 Task: Search for hot springs in the Colorado Rockies between Colorado Springs, Colorado, and Glenwood Springs, Colorado.
Action: Mouse moved to (199, 73)
Screenshot: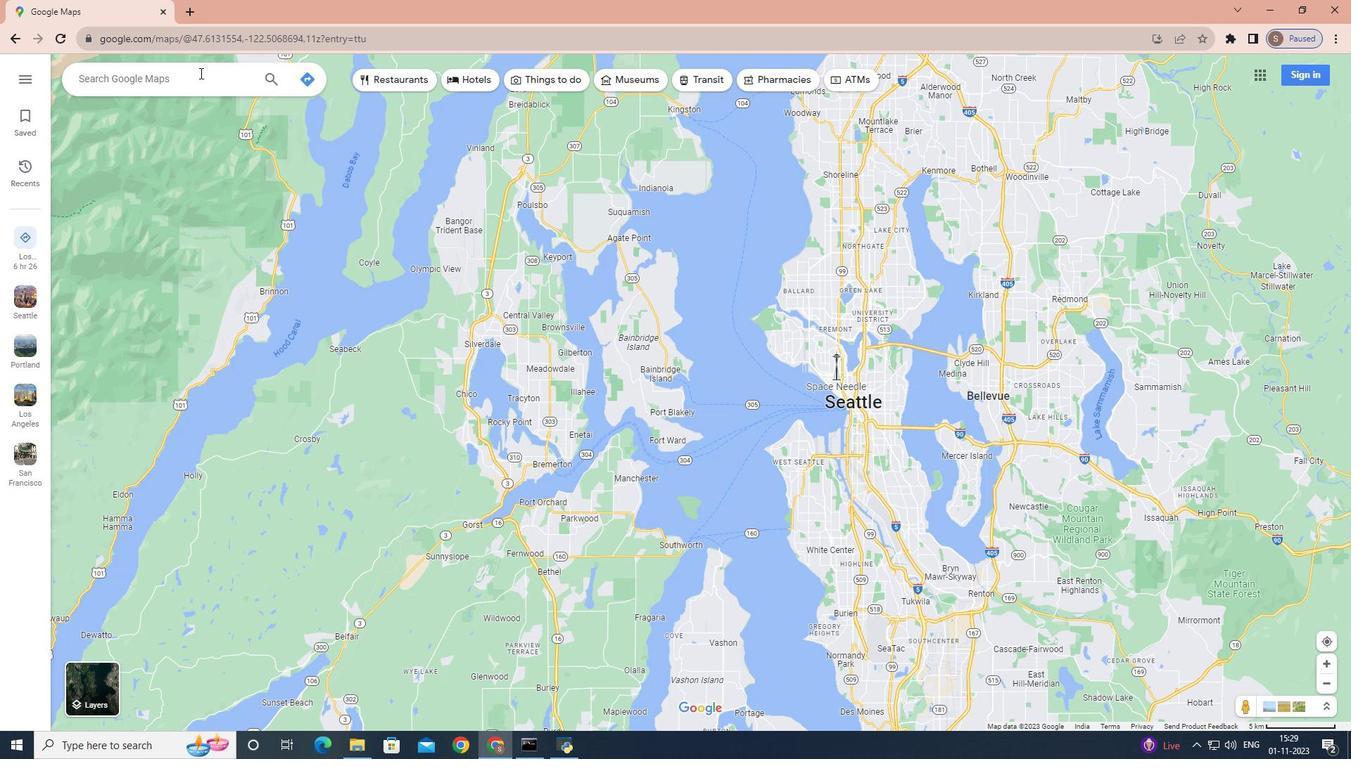 
Action: Mouse pressed left at (199, 73)
Screenshot: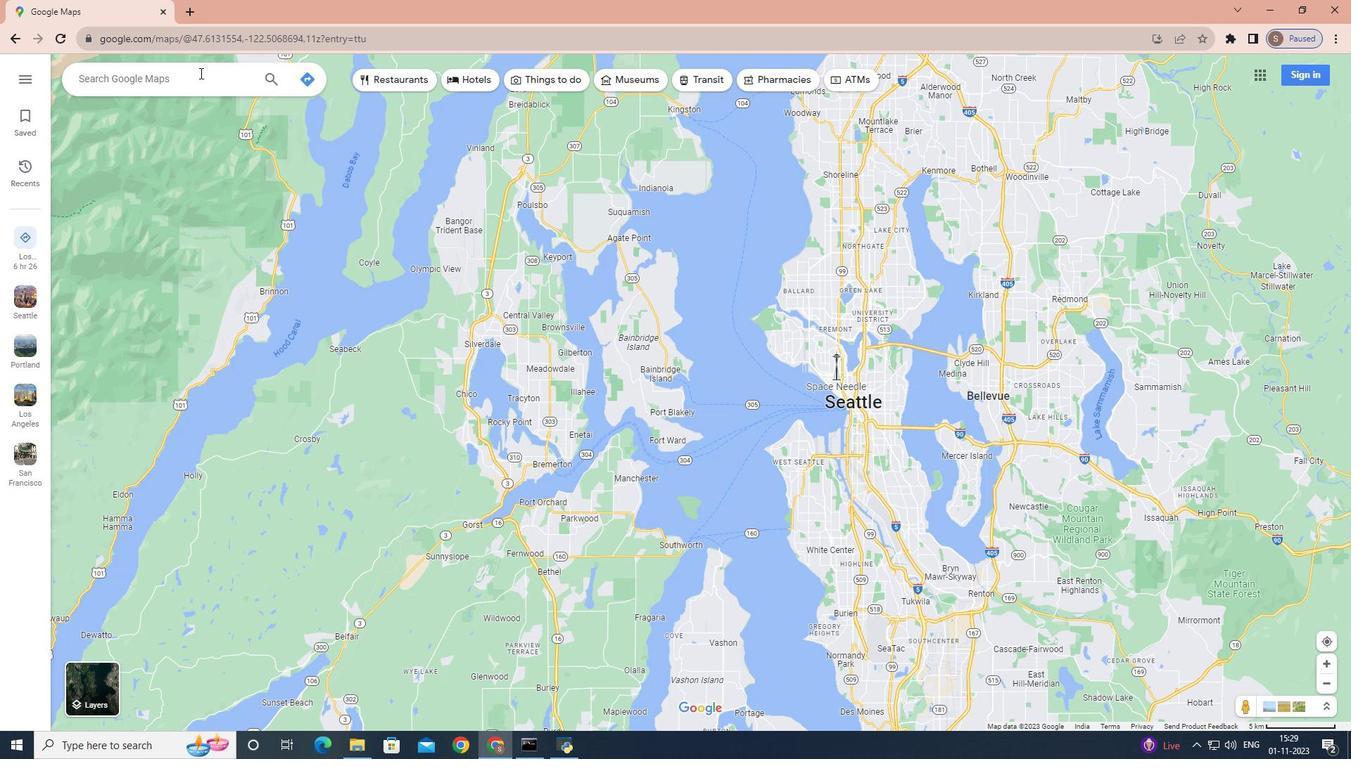 
Action: Key pressed <Key.shift>Colorado<Key.space><Key.shift>Springs,<Key.space><Key.shift>Colorado
Screenshot: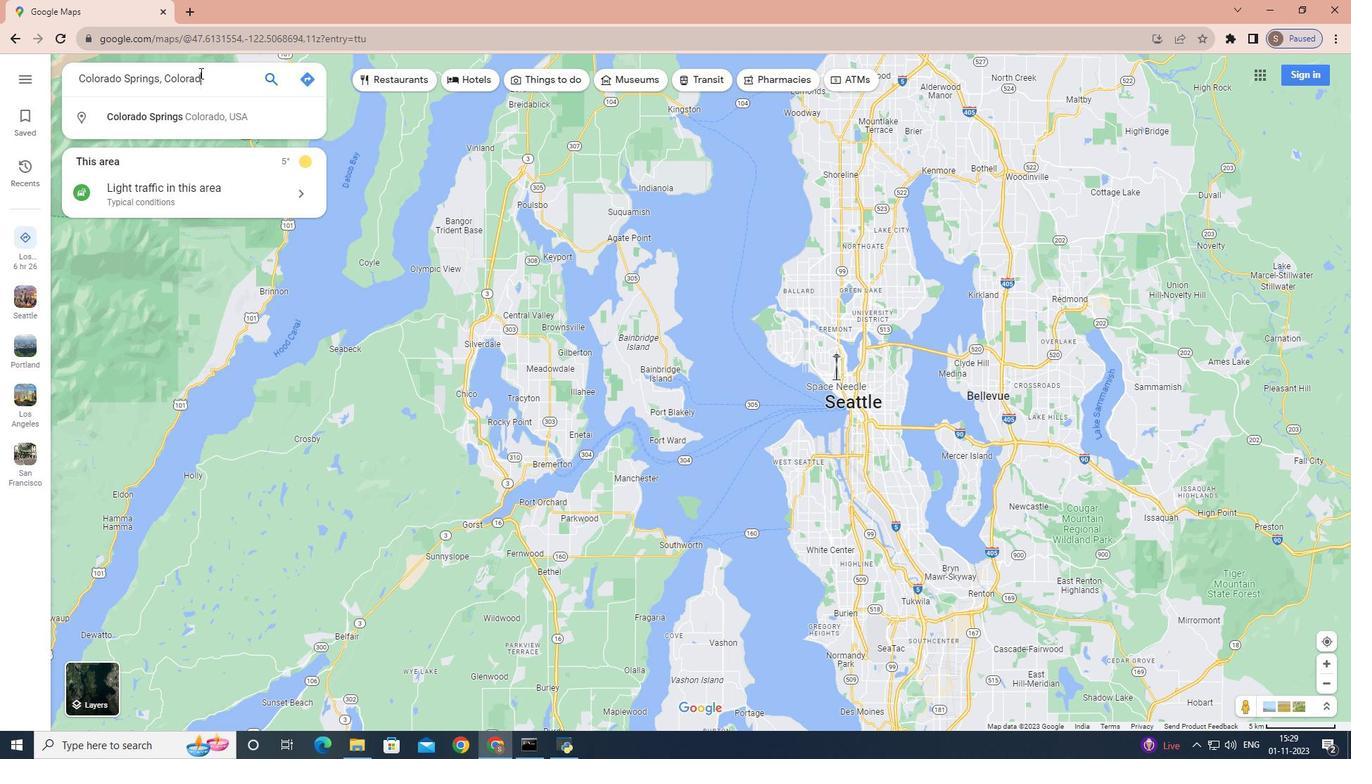 
Action: Mouse moved to (263, 83)
Screenshot: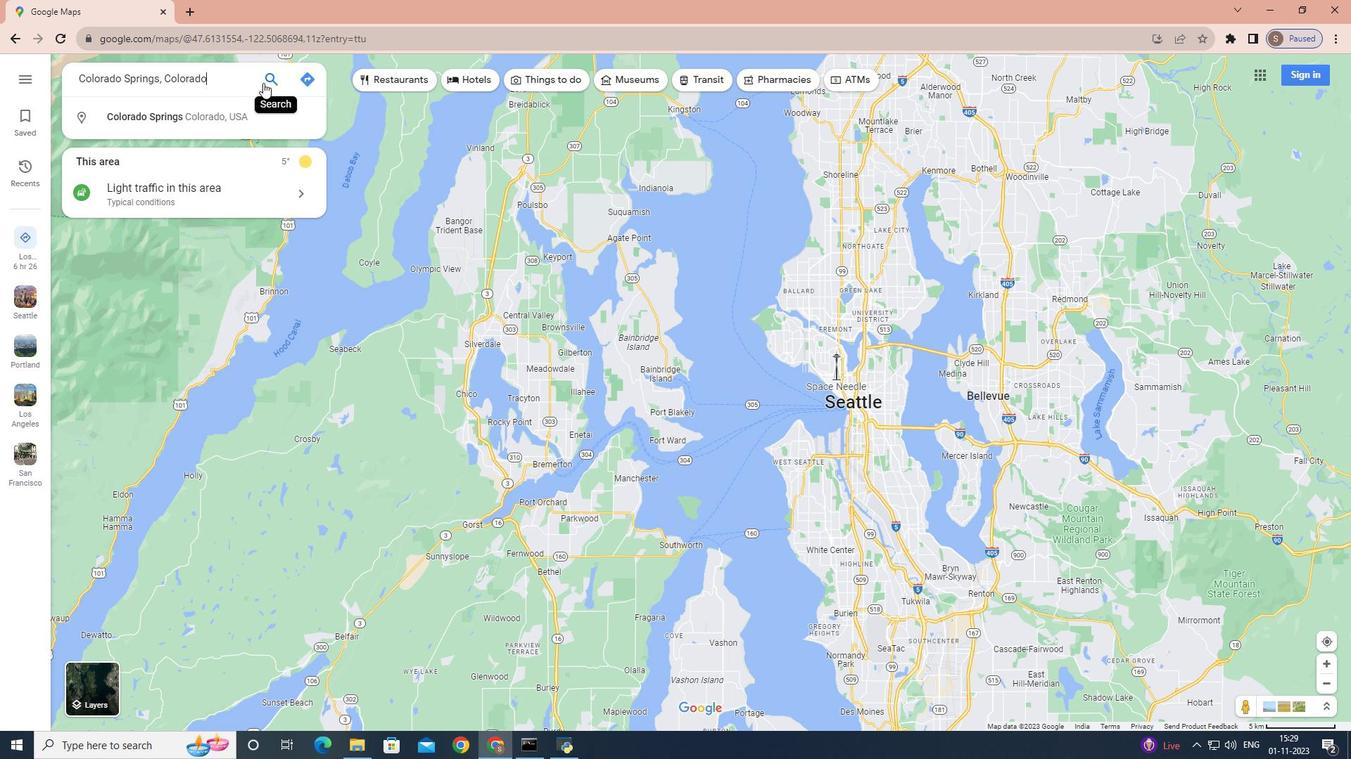 
Action: Key pressed <Key.enter>
Screenshot: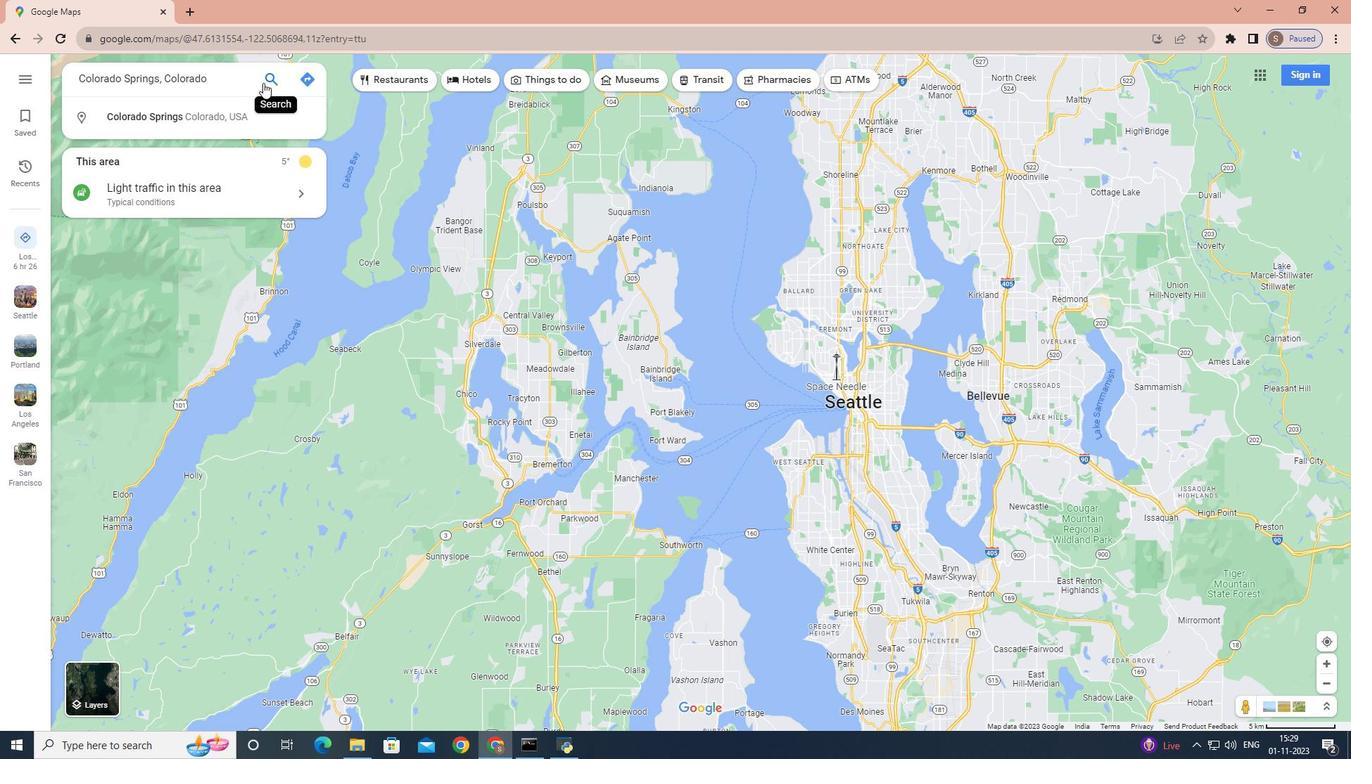 
Action: Mouse moved to (187, 332)
Screenshot: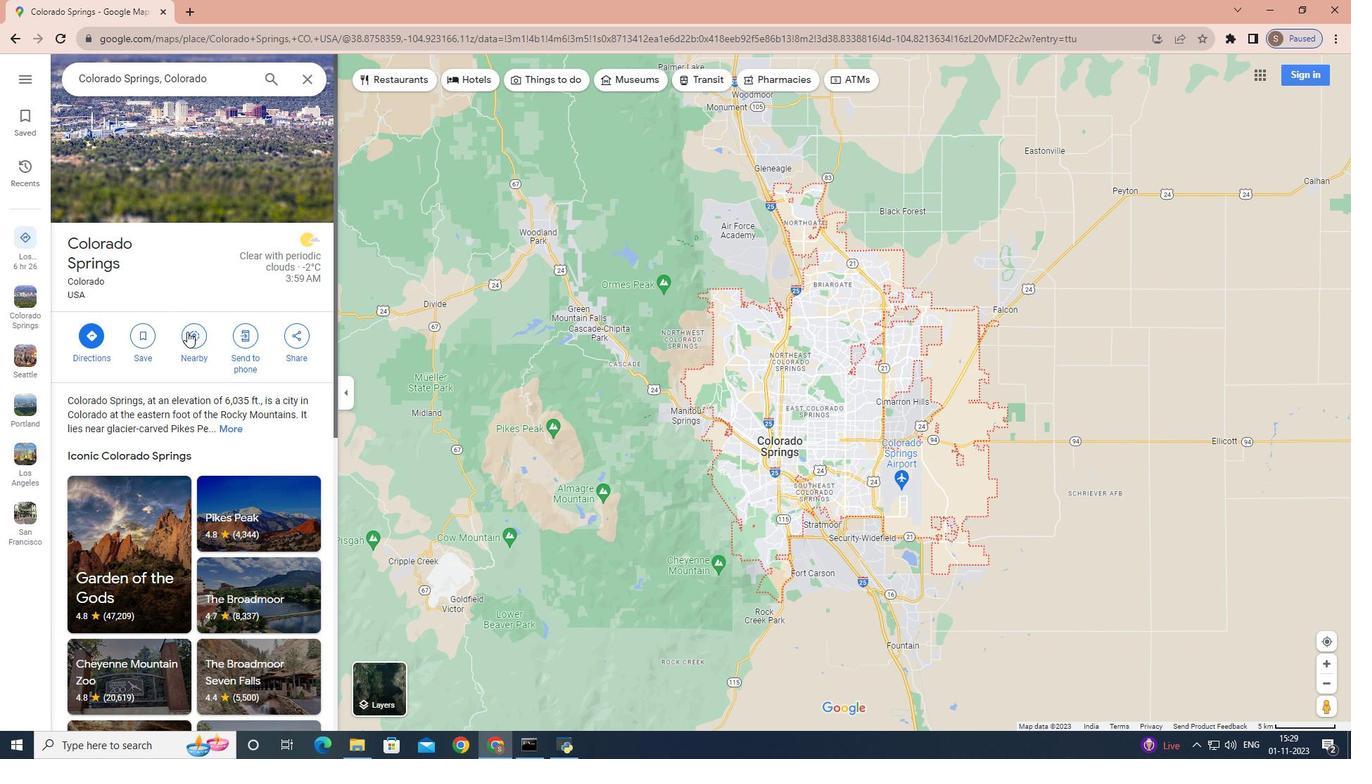 
Action: Mouse pressed left at (187, 332)
Screenshot: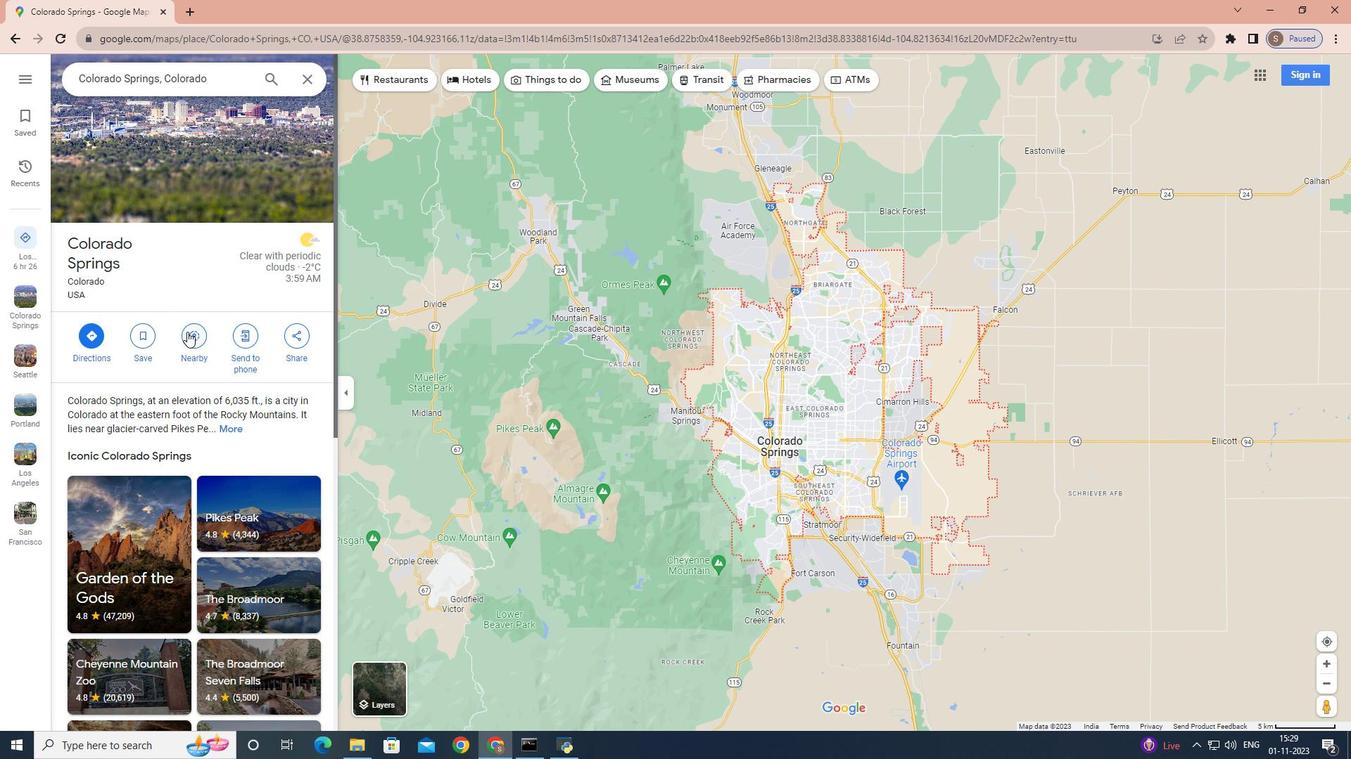 
Action: Mouse moved to (182, 275)
Screenshot: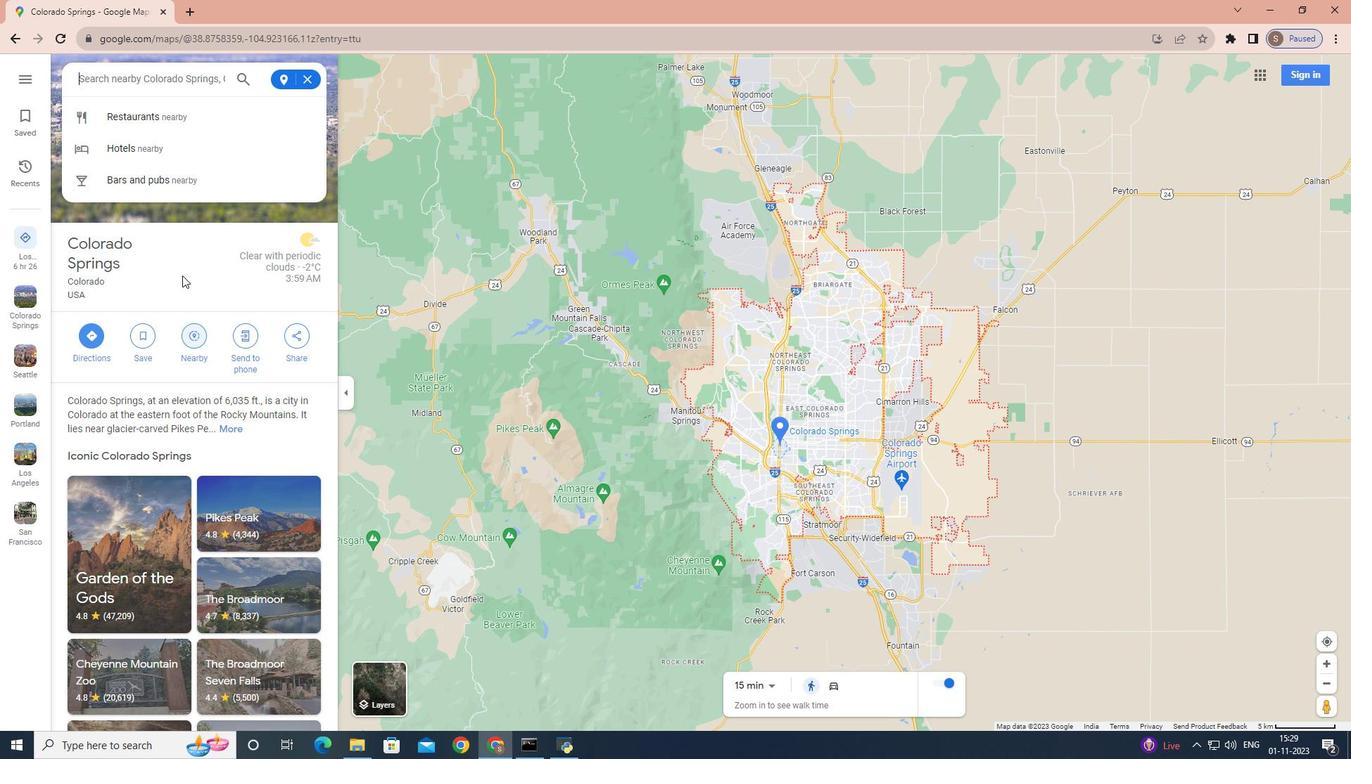 
Action: Key pressed hot<Key.space>springs<Key.space>in<Key.space>the<Key.space><Key.shift>Colorado<Key.space><Key.shift>Rockies
Screenshot: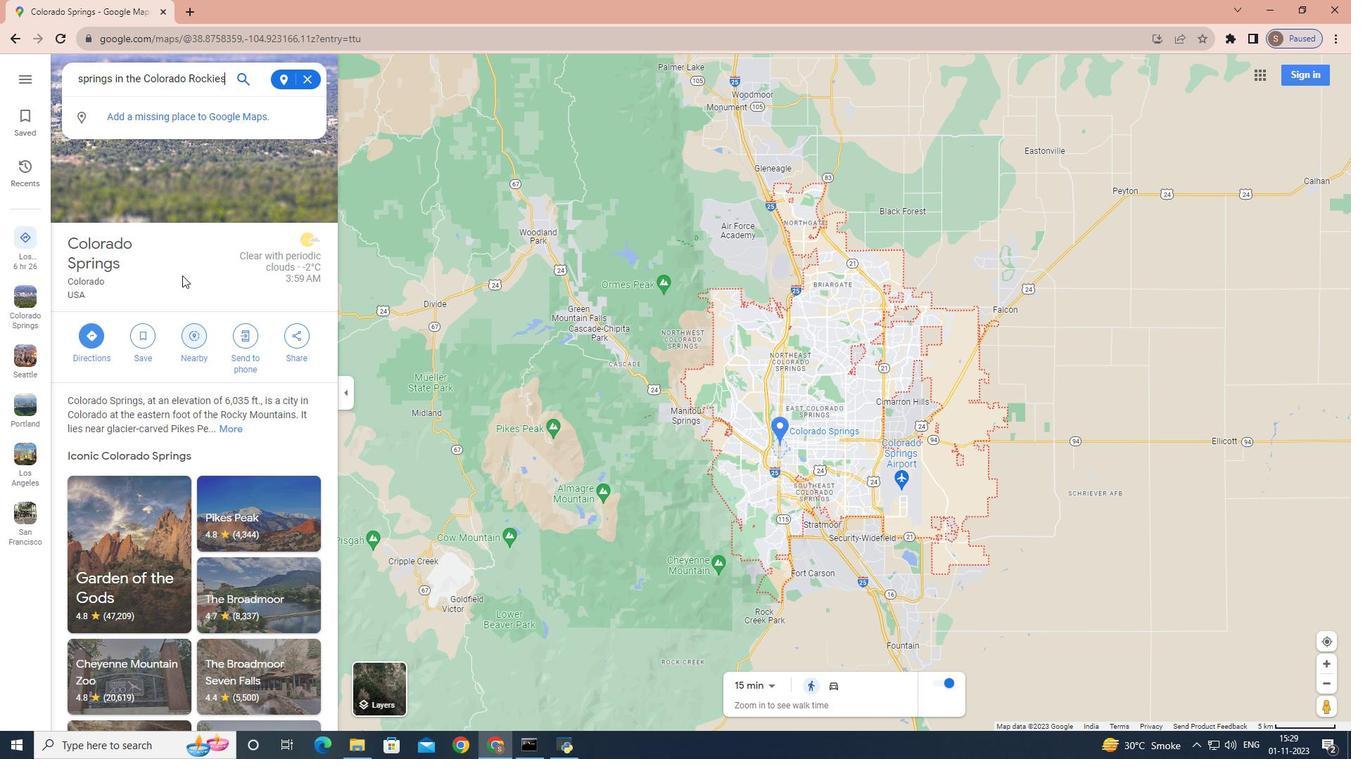 
Action: Mouse moved to (255, 180)
Screenshot: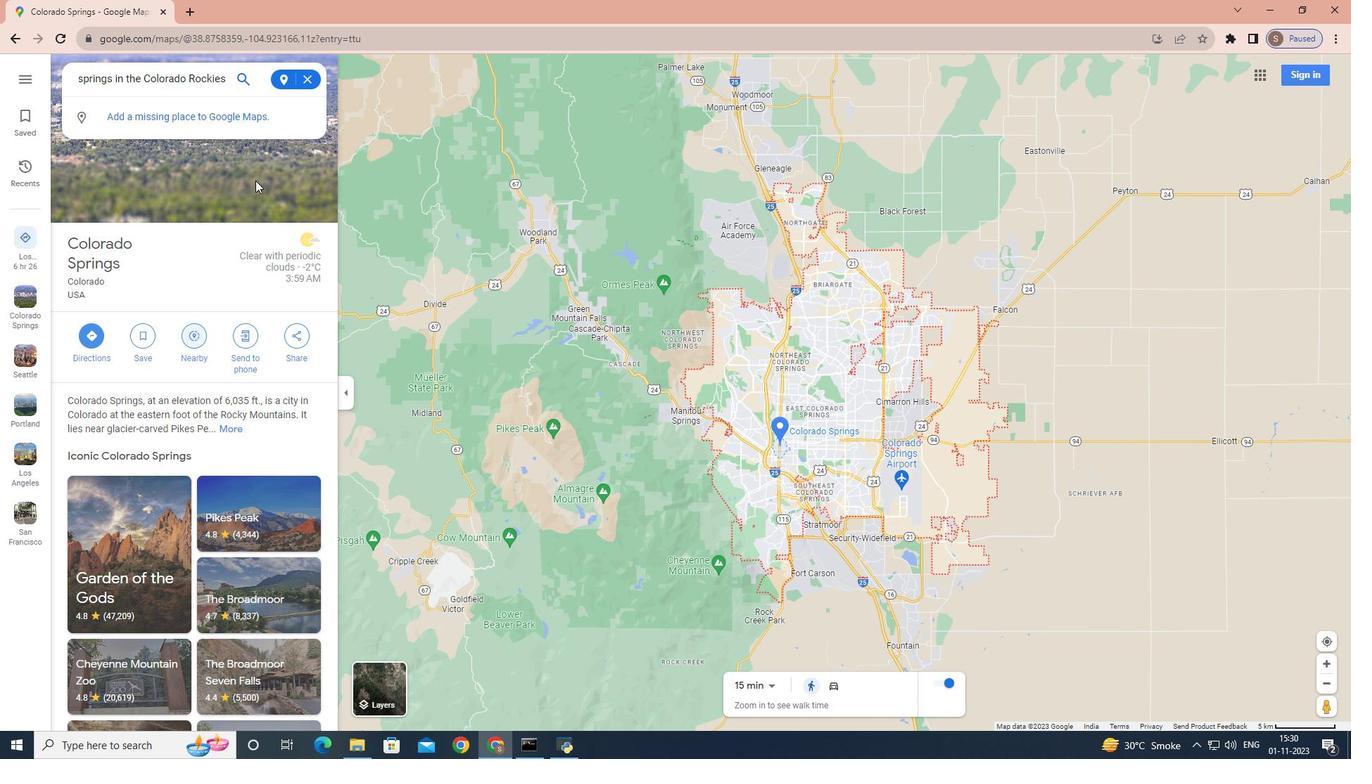 
Action: Key pressed <Key.enter>
Screenshot: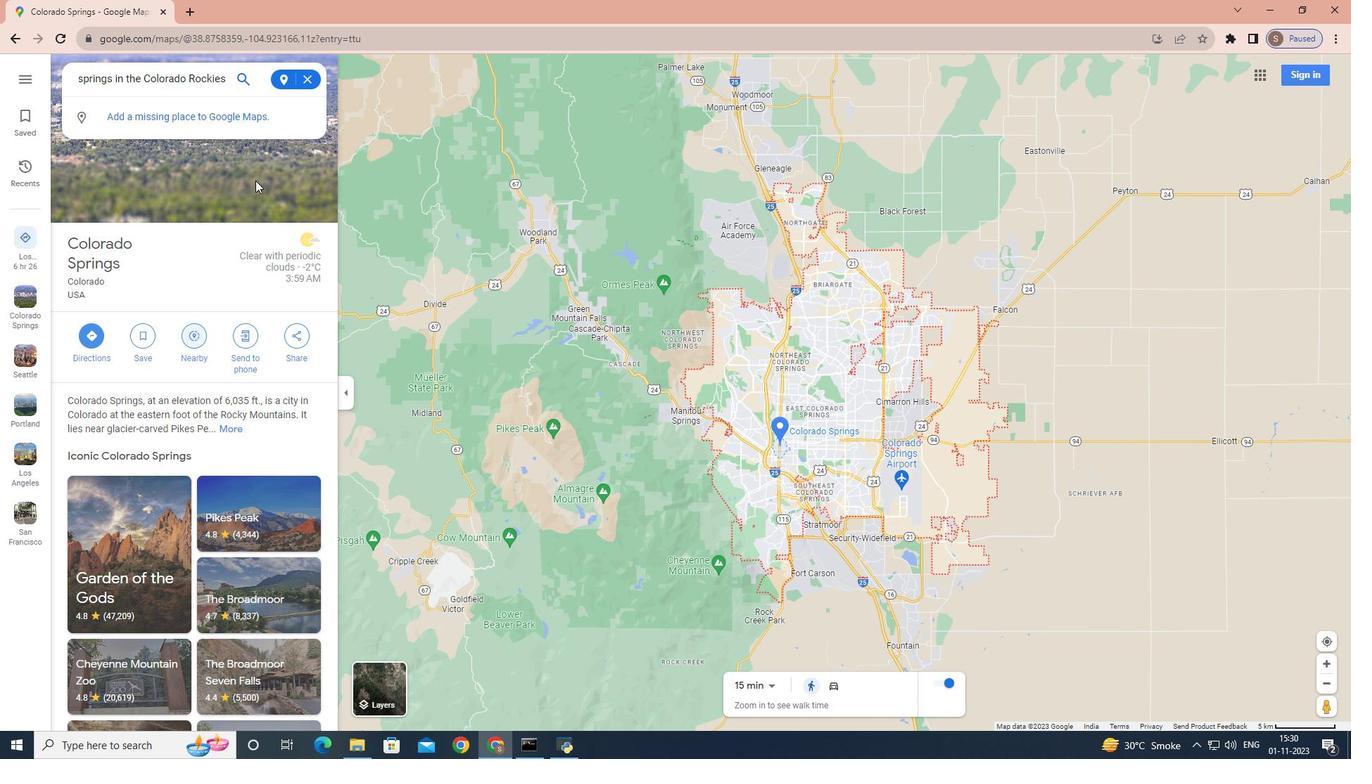 
Action: Mouse moved to (303, 80)
Screenshot: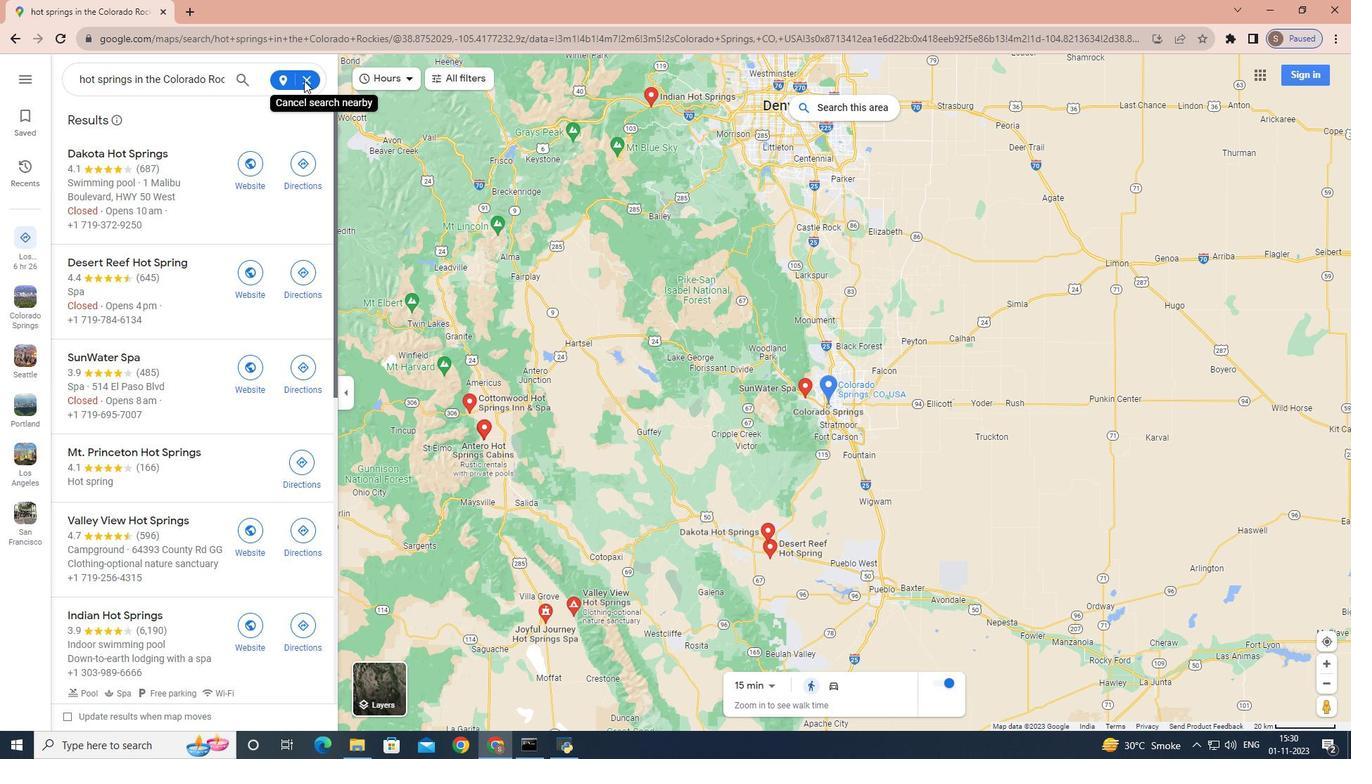 
Action: Mouse pressed left at (303, 80)
Screenshot: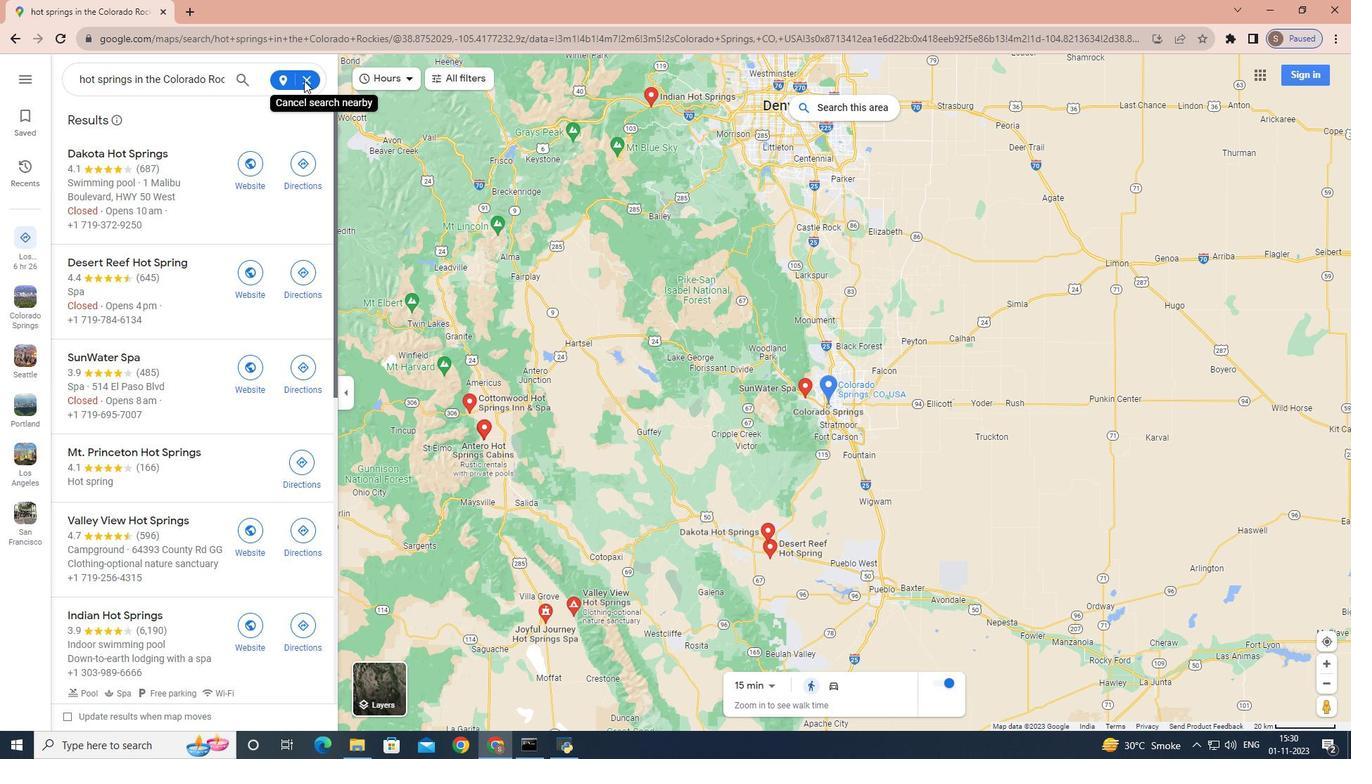 
Action: Mouse moved to (299, 77)
Screenshot: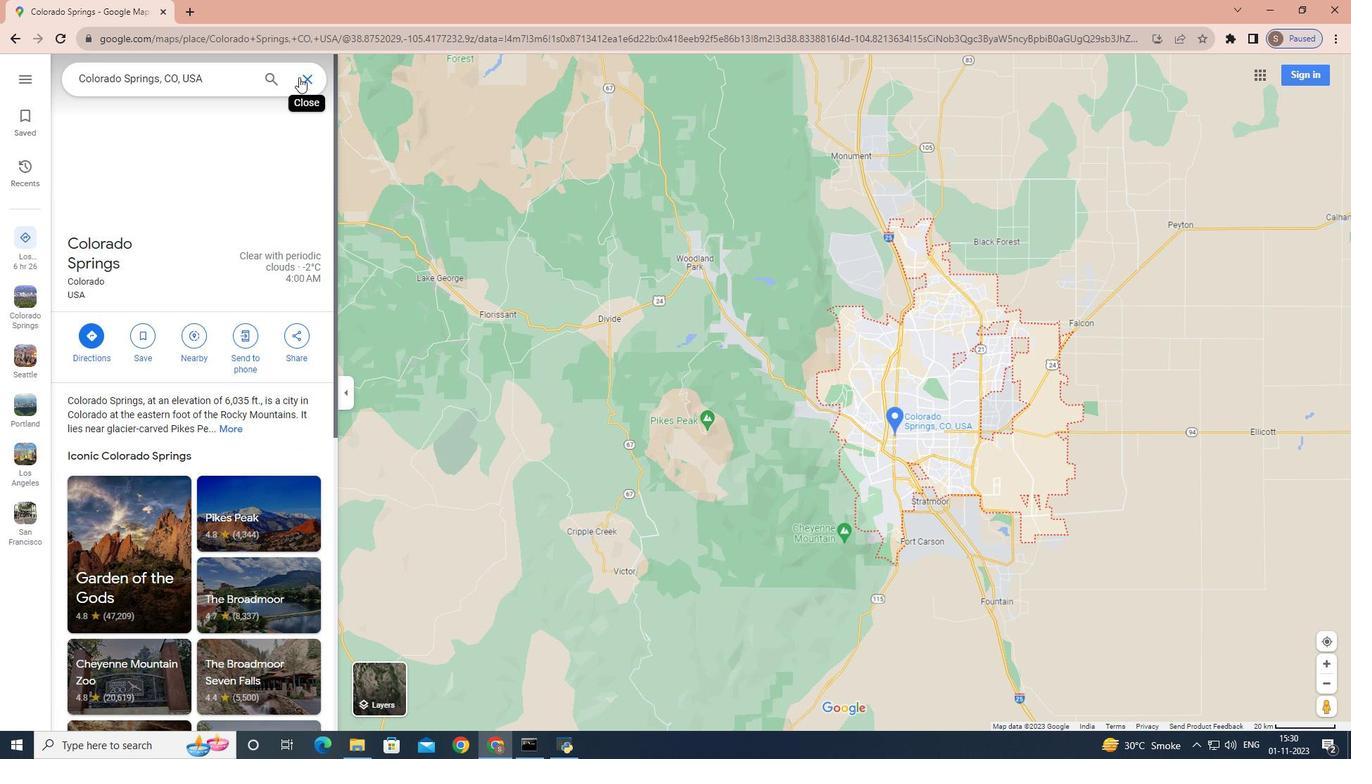
Action: Mouse pressed left at (299, 77)
Screenshot: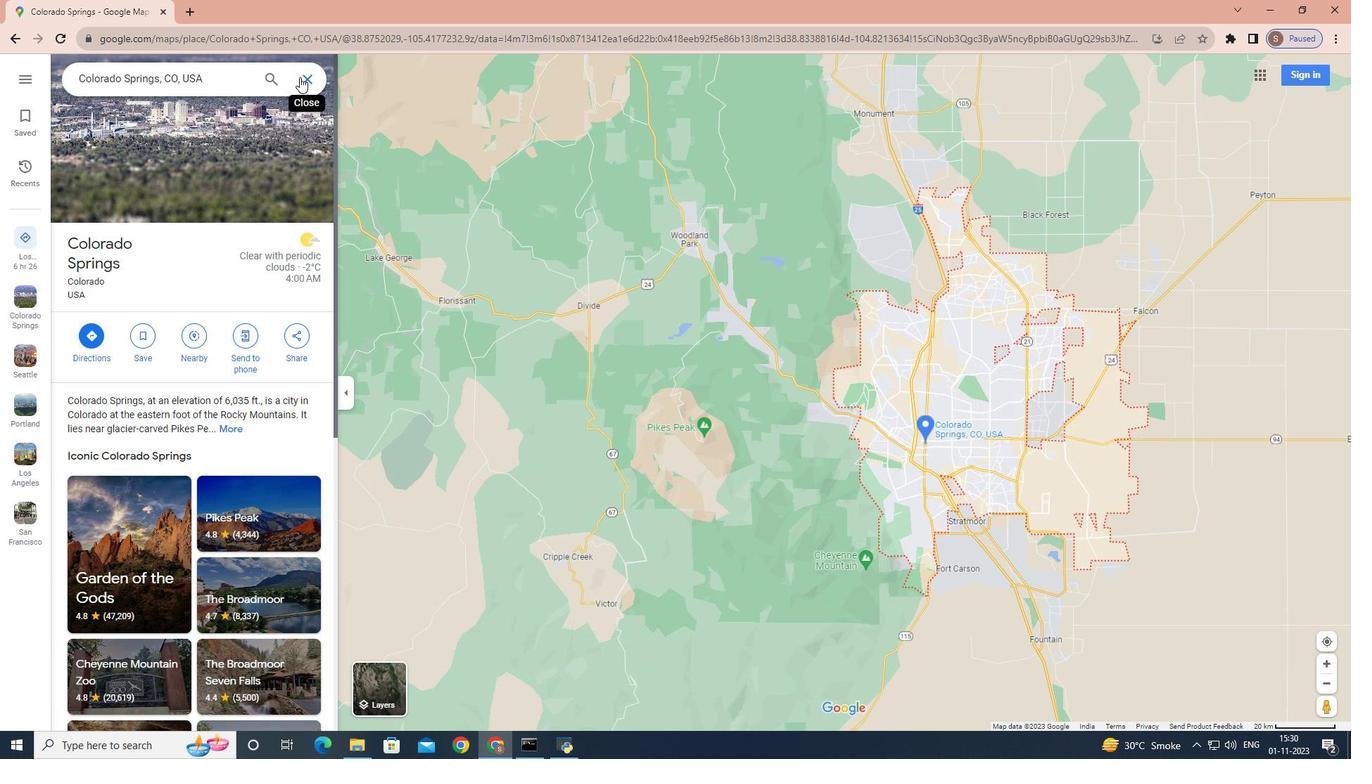 
Action: Mouse moved to (187, 80)
Screenshot: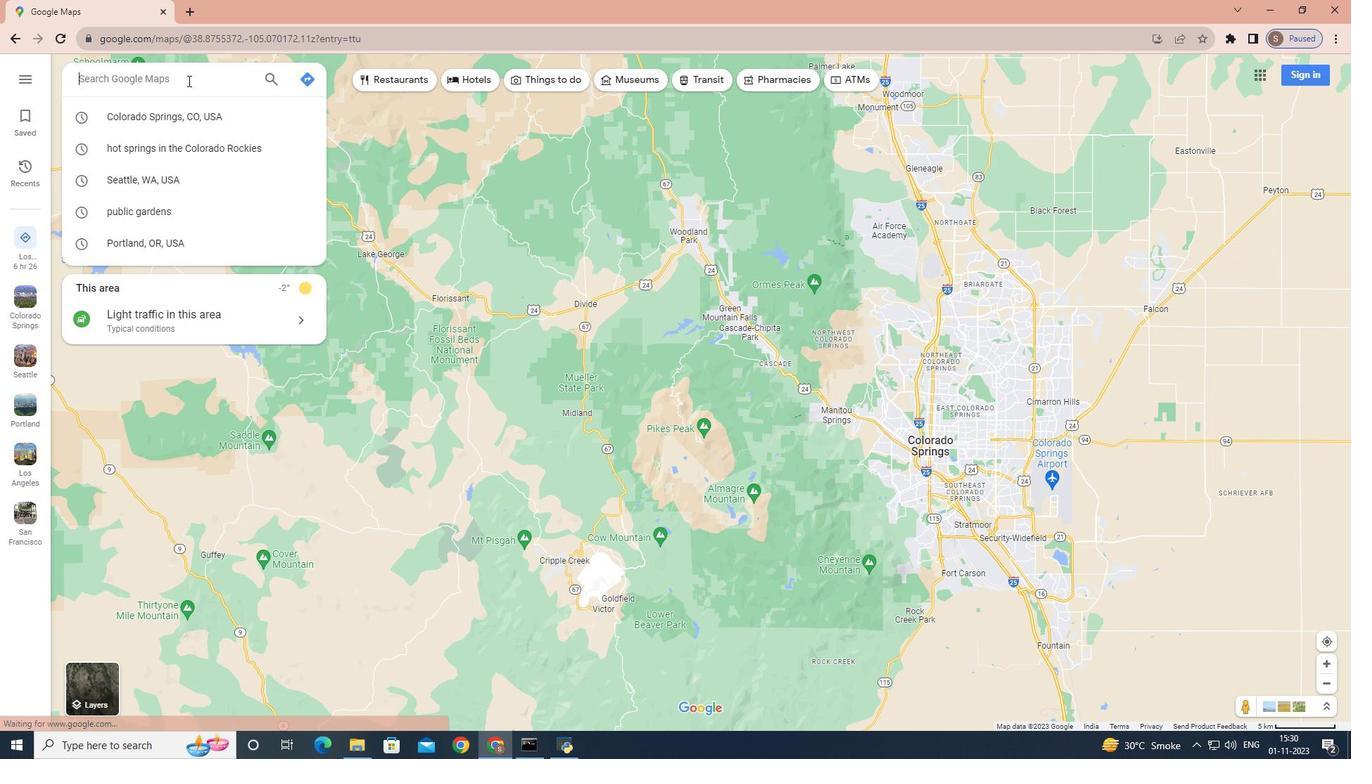 
Action: Key pressed <Key.shift><Key.shift><Key.shift><Key.shift><Key.shift><Key.shift><Key.shift><Key.shift><Key.shift><Key.shift><Key.shift><Key.shift><Key.shift><Key.shift><Key.shift><Key.shift><Key.shift><Key.shift><Key.shift><Key.shift><Key.shift><Key.shift>Glenwood<Key.space><Key.shift>Springs,<Key.space><Key.shift>Colorado<Key.enter>
Screenshot: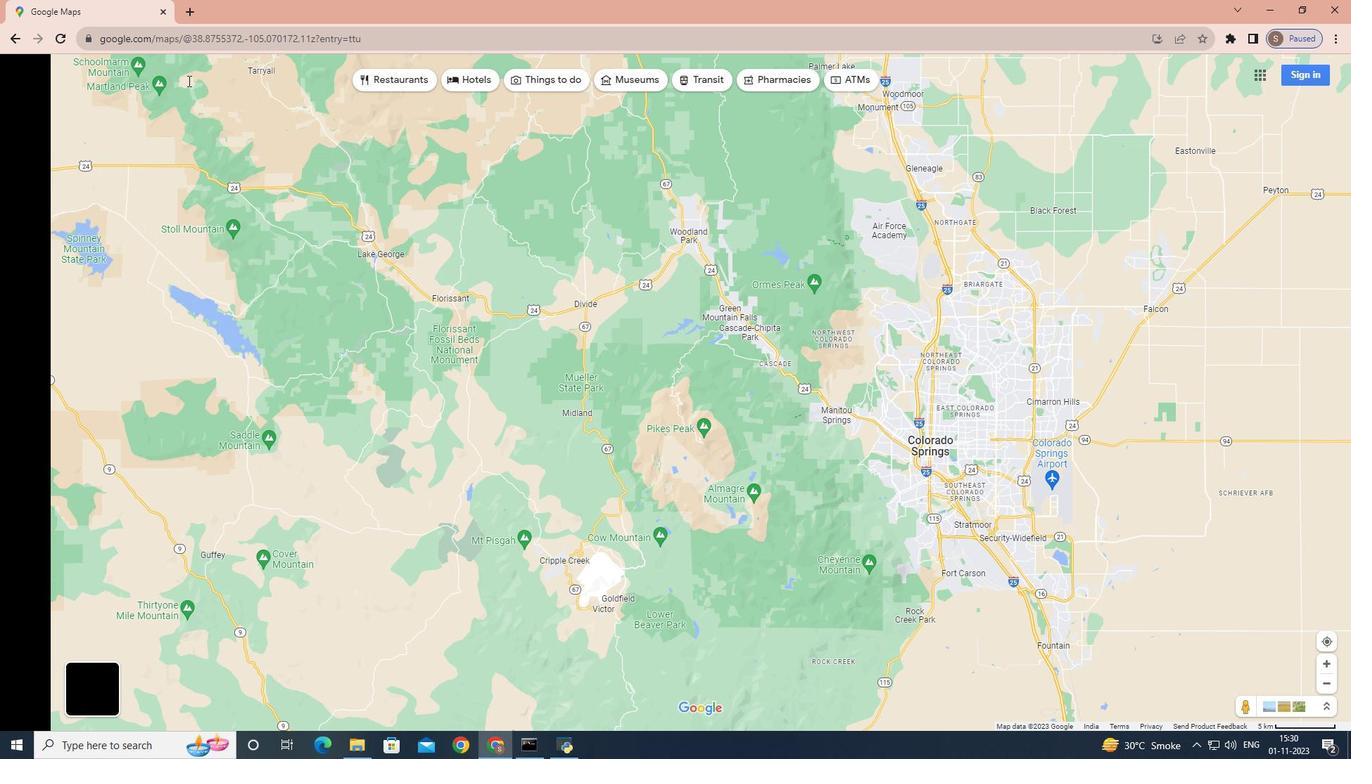 
Action: Mouse moved to (198, 318)
Screenshot: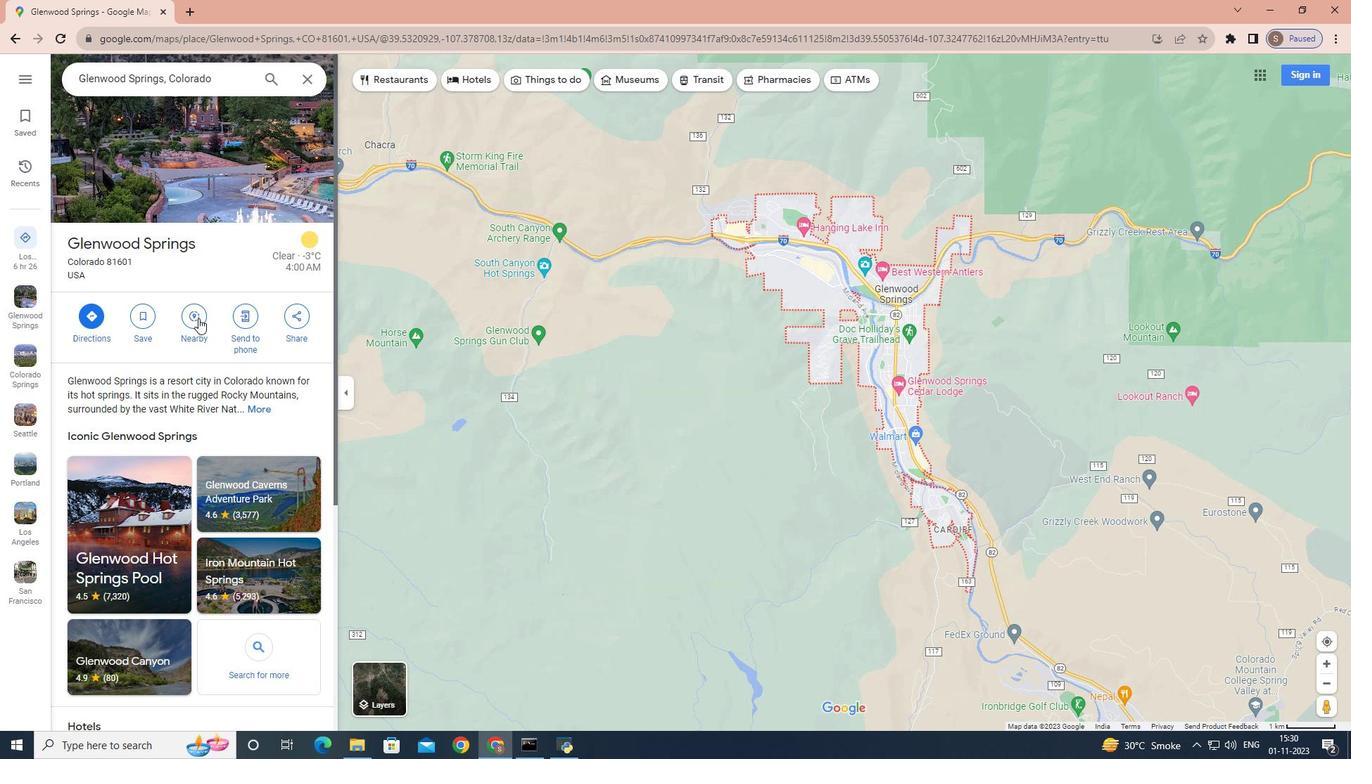 
Action: Mouse pressed left at (198, 318)
Screenshot: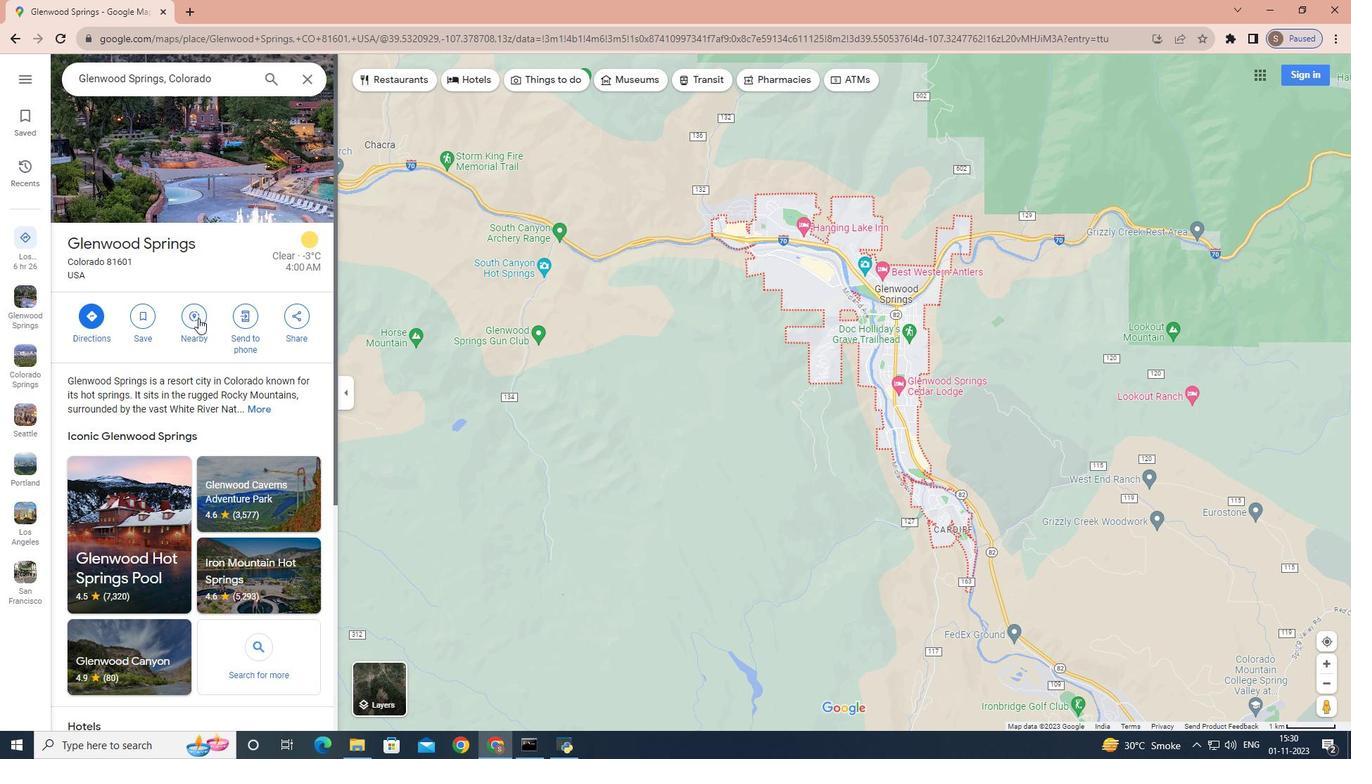 
Action: Mouse moved to (196, 165)
Screenshot: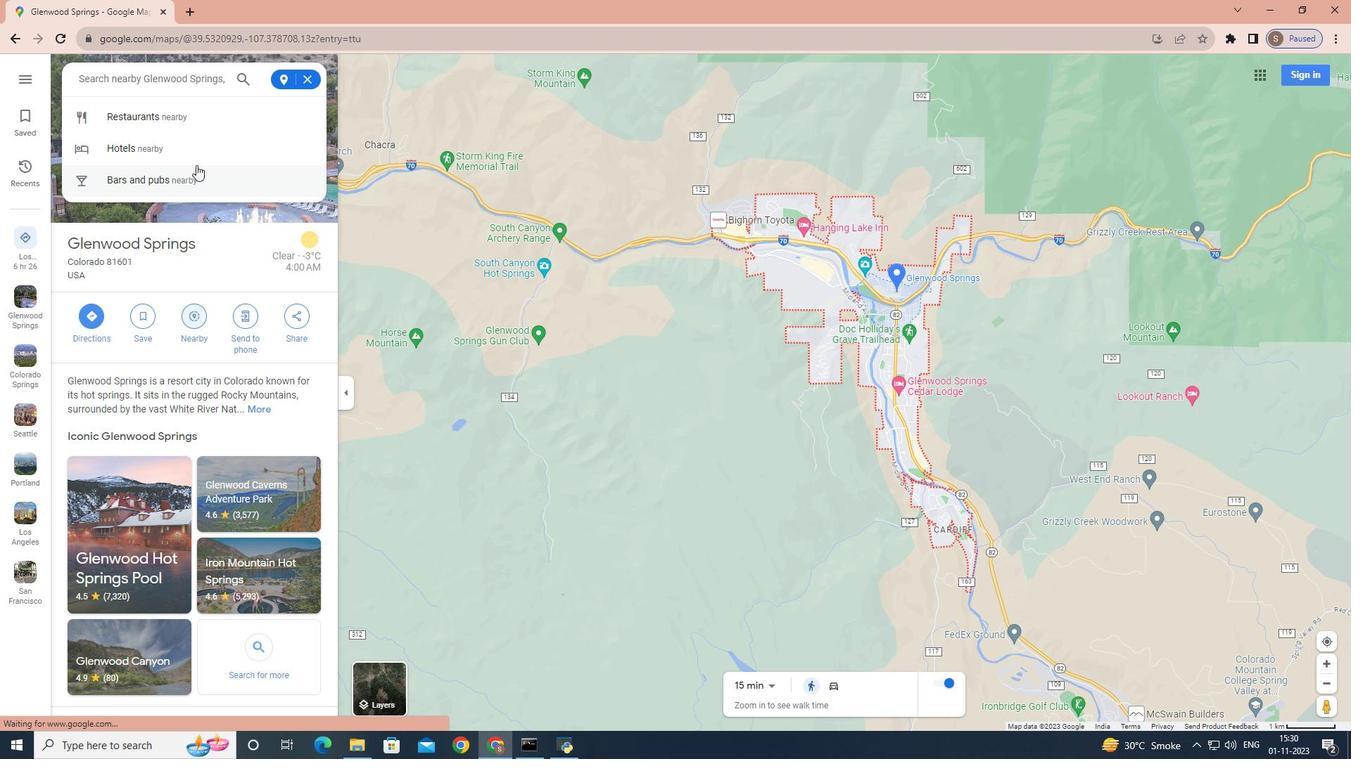 
Action: Key pressed <Key.shift>hot<Key.space>springs<Key.space>in<Key.space>the<Key.space><Key.shift>Colorado<Key.space><Key.shift>Rockies<Key.enter>
Screenshot: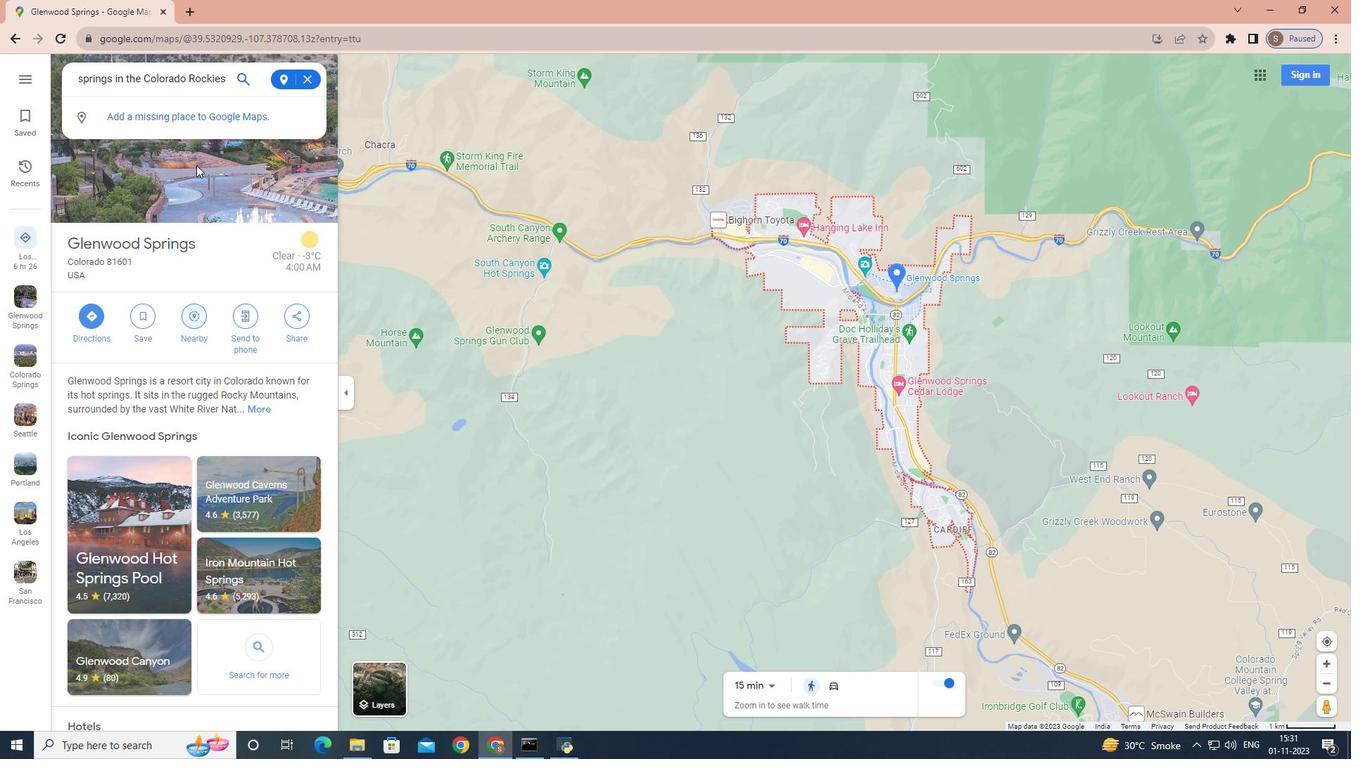 
Action: Mouse scrolled (196, 164) with delta (0, 0)
Screenshot: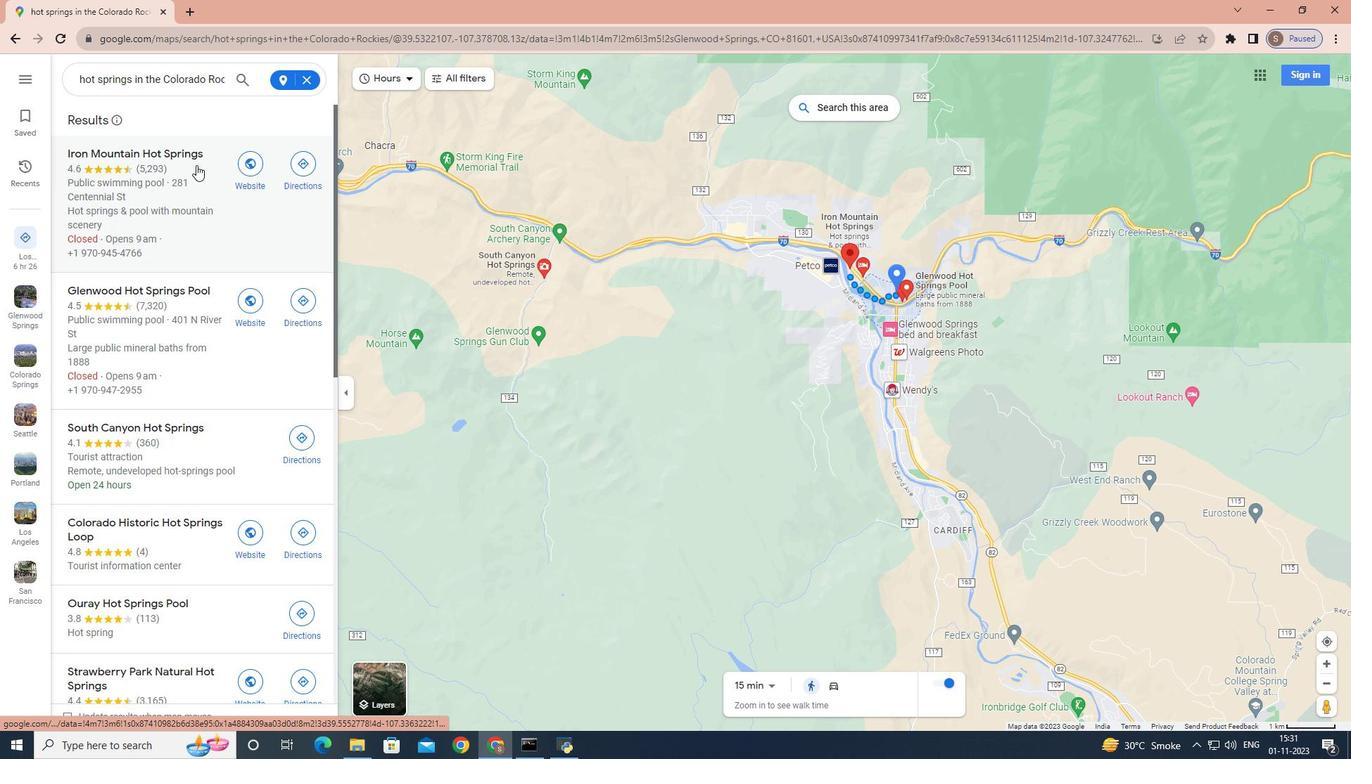
Action: Mouse scrolled (196, 164) with delta (0, 0)
Screenshot: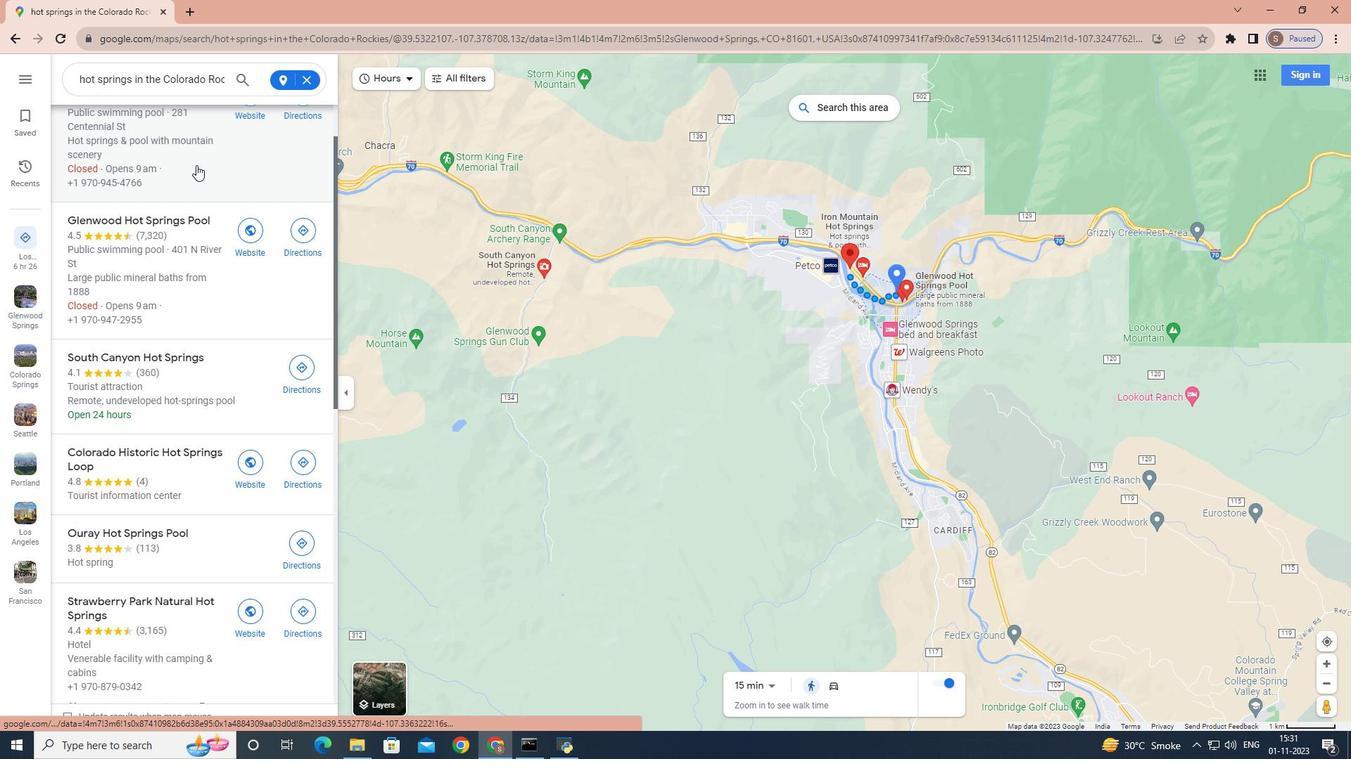 
Action: Mouse scrolled (196, 164) with delta (0, 0)
Screenshot: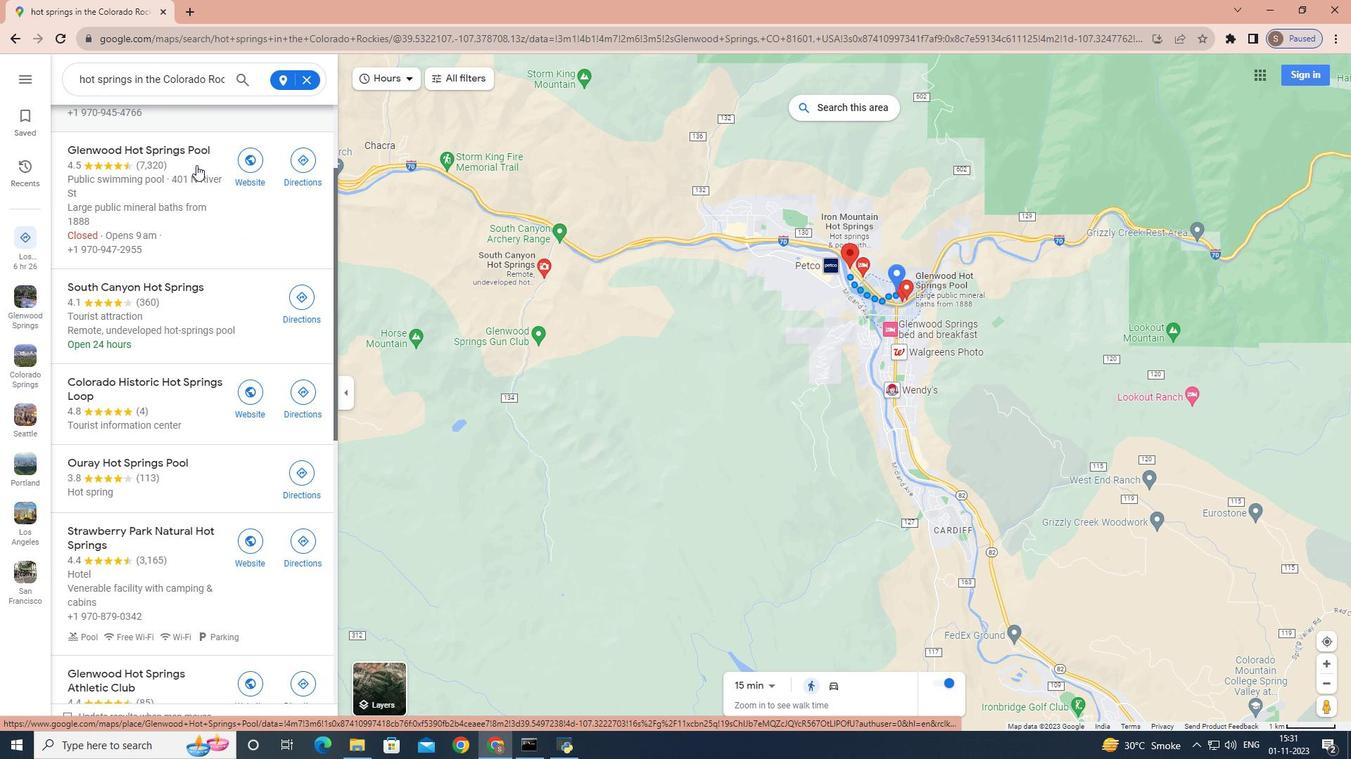 
